 Task: Set the Shipping contact to 'match regex' while creating a New Invoice.
Action: Mouse moved to (136, 19)
Screenshot: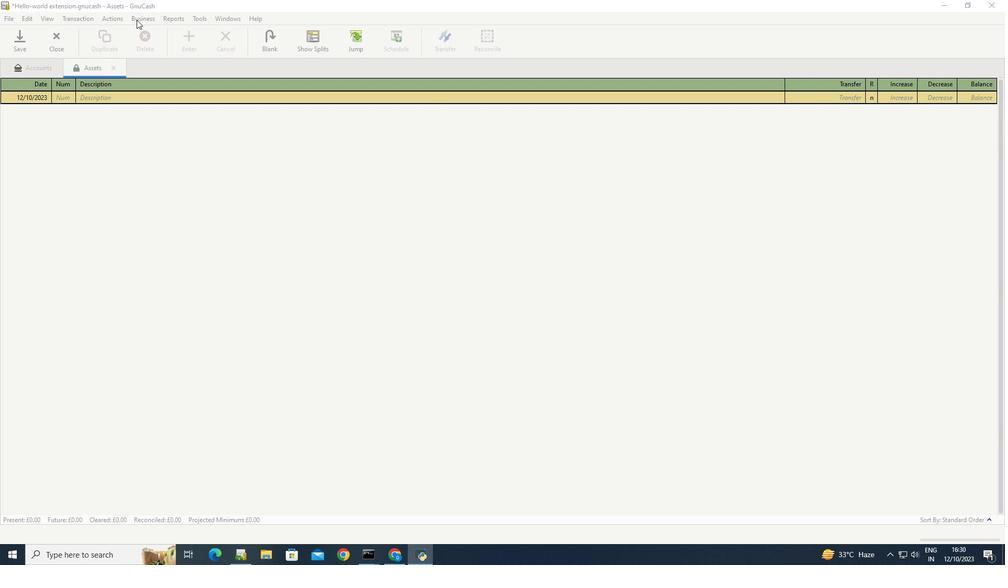 
Action: Mouse pressed left at (136, 19)
Screenshot: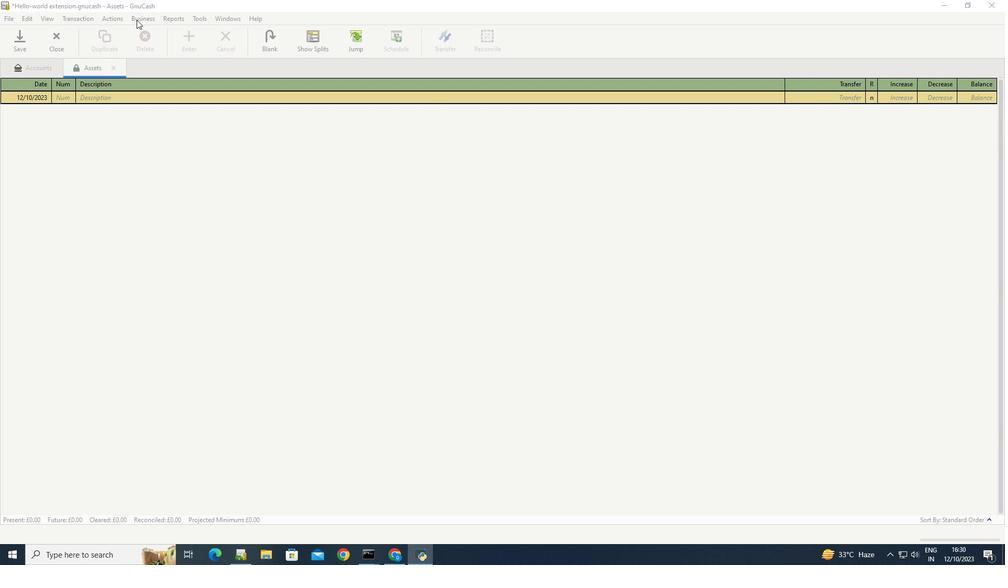 
Action: Mouse moved to (264, 70)
Screenshot: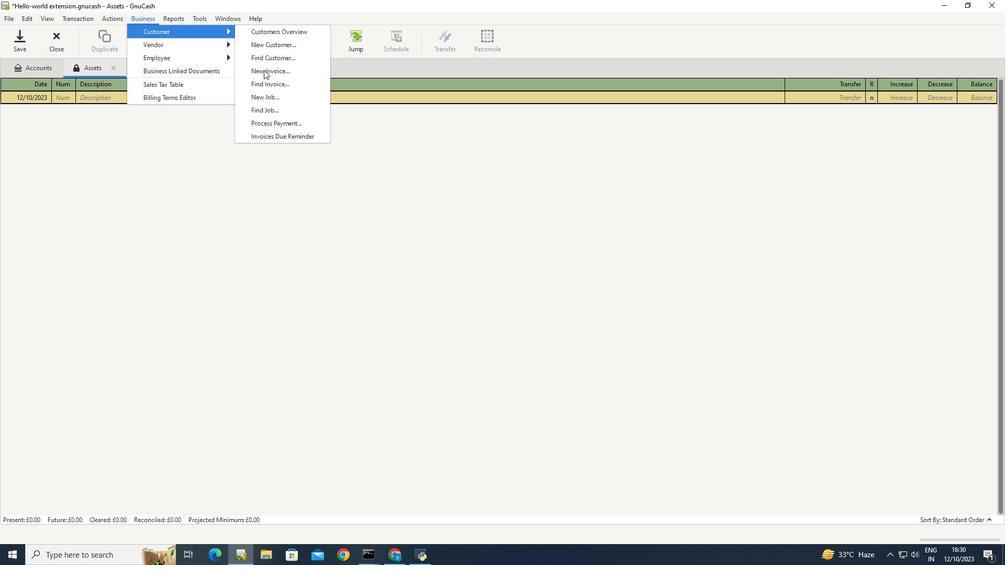 
Action: Mouse pressed left at (264, 70)
Screenshot: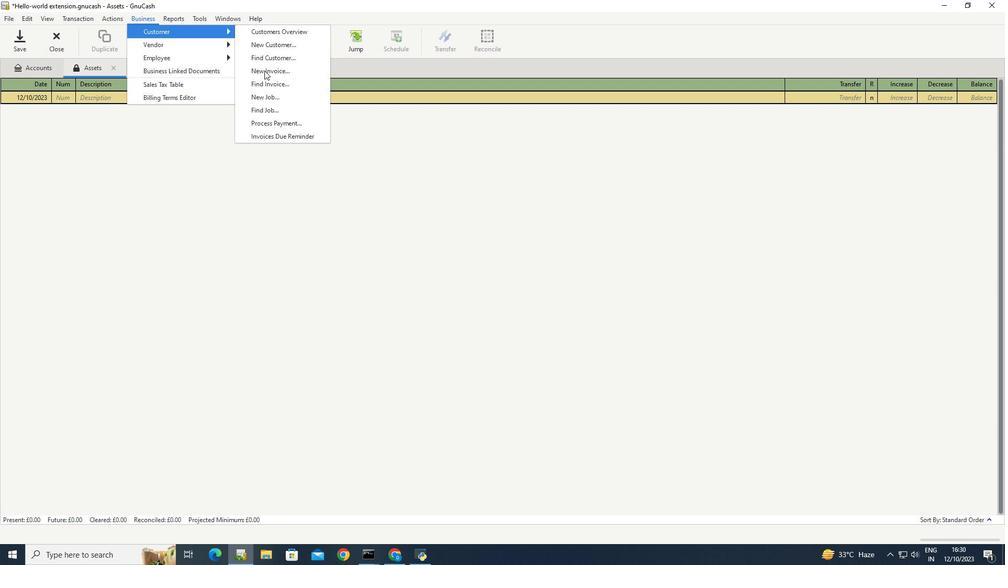 
Action: Mouse moved to (559, 280)
Screenshot: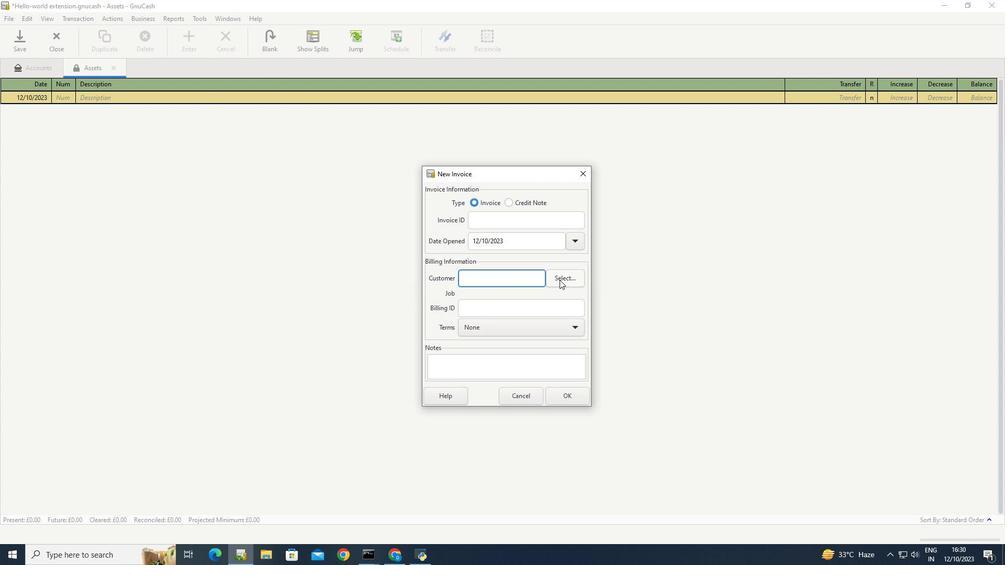 
Action: Mouse pressed left at (559, 280)
Screenshot: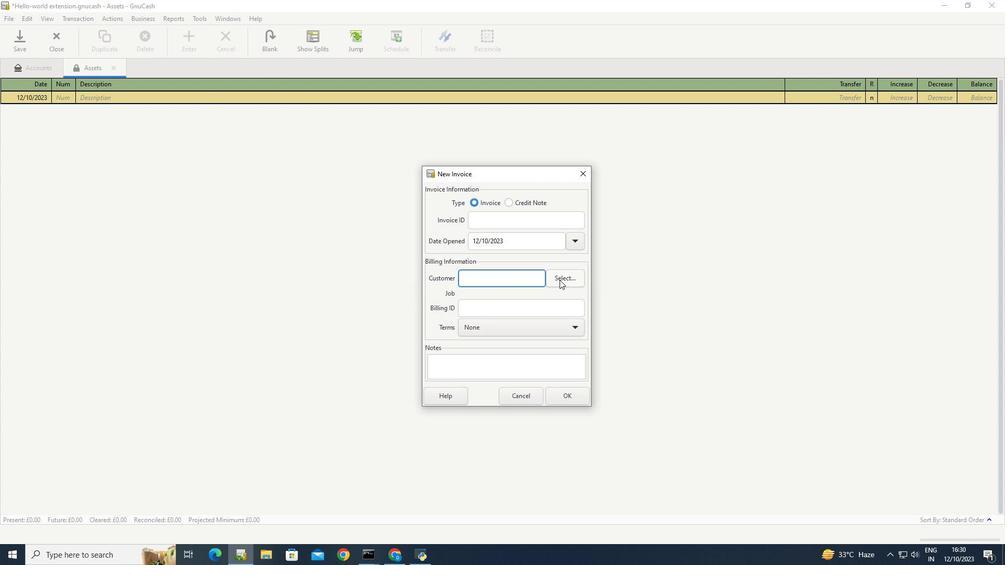 
Action: Mouse moved to (381, 246)
Screenshot: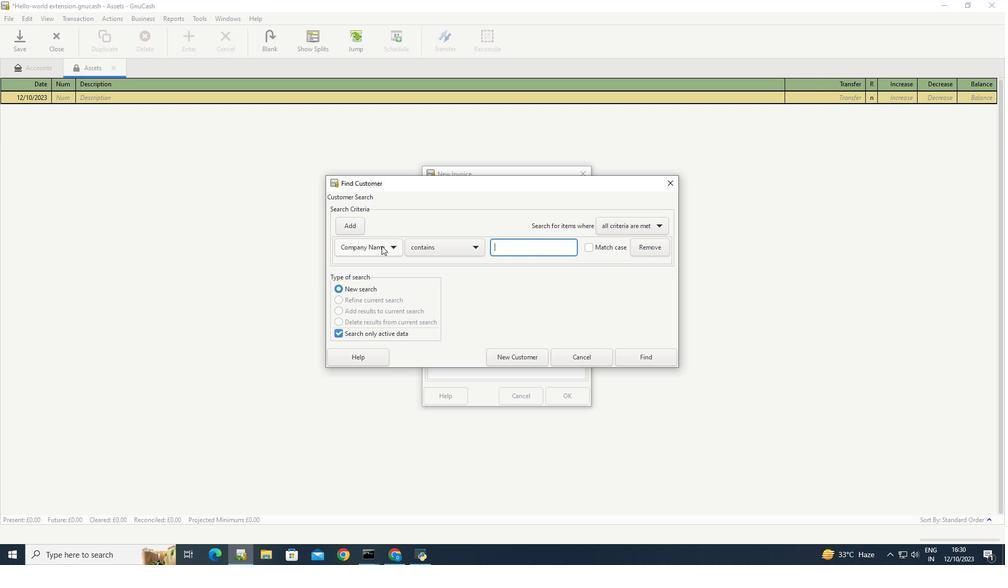 
Action: Mouse pressed left at (381, 246)
Screenshot: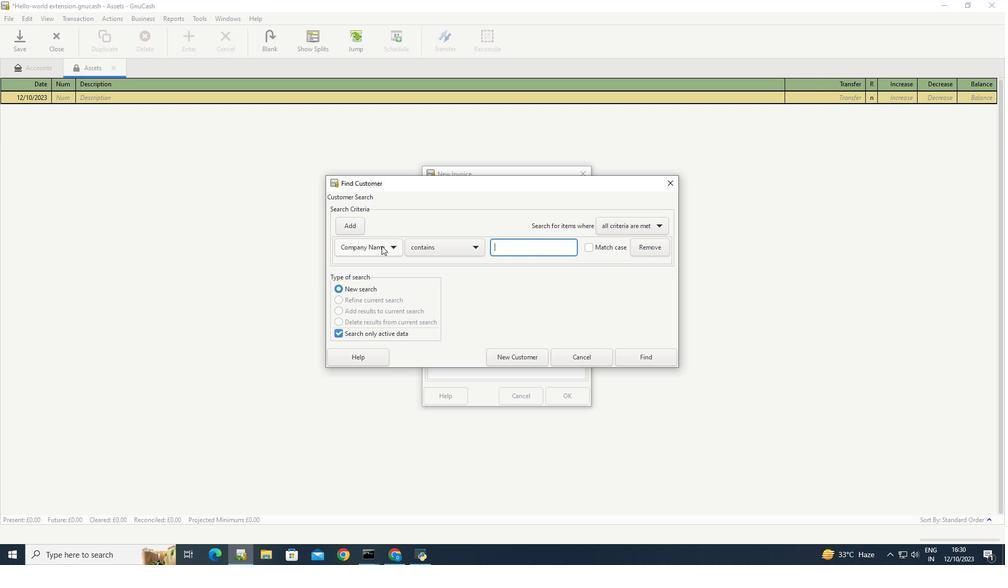 
Action: Mouse moved to (370, 291)
Screenshot: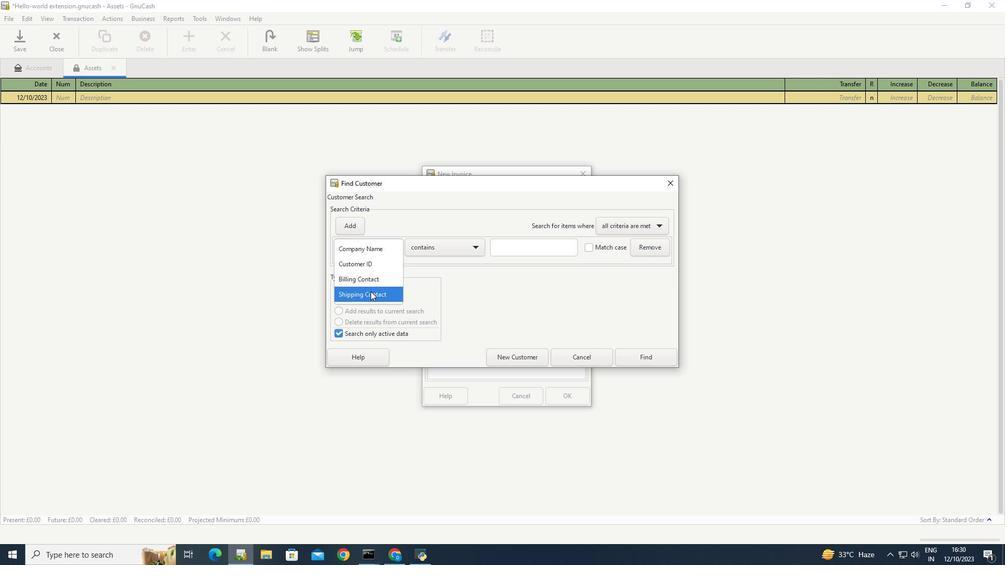 
Action: Mouse pressed left at (370, 291)
Screenshot: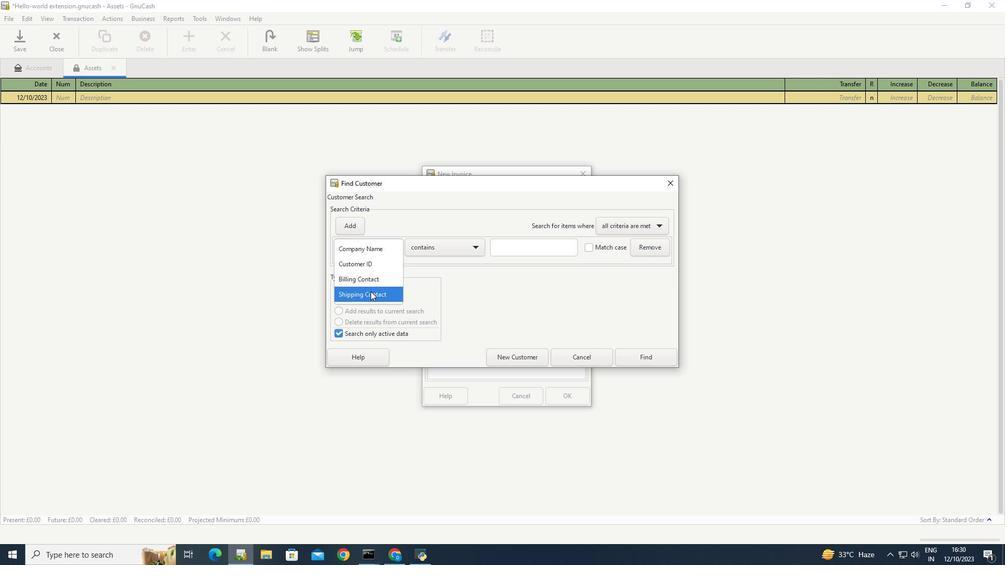 
Action: Mouse moved to (474, 243)
Screenshot: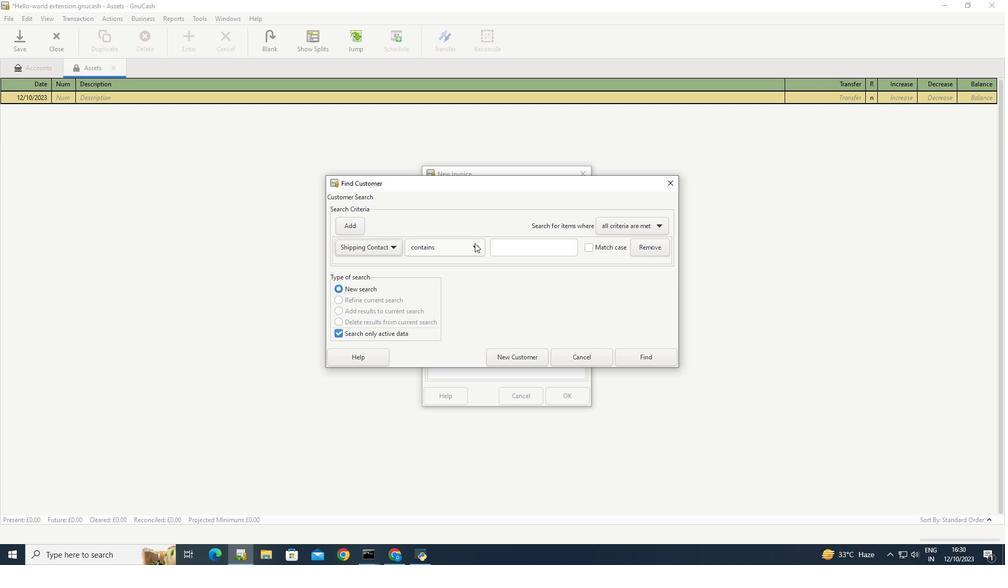 
Action: Mouse pressed left at (474, 243)
Screenshot: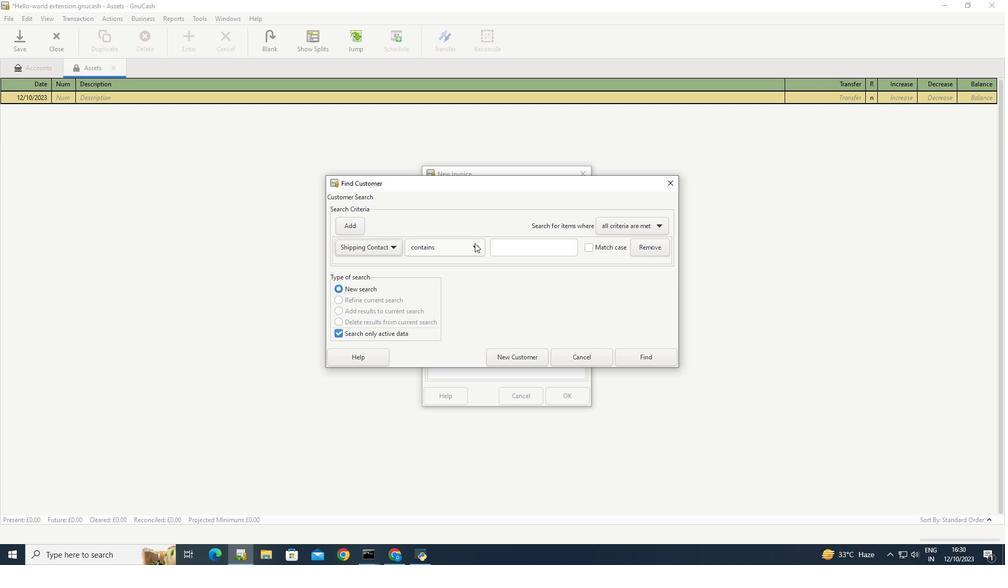 
Action: Mouse moved to (448, 278)
Screenshot: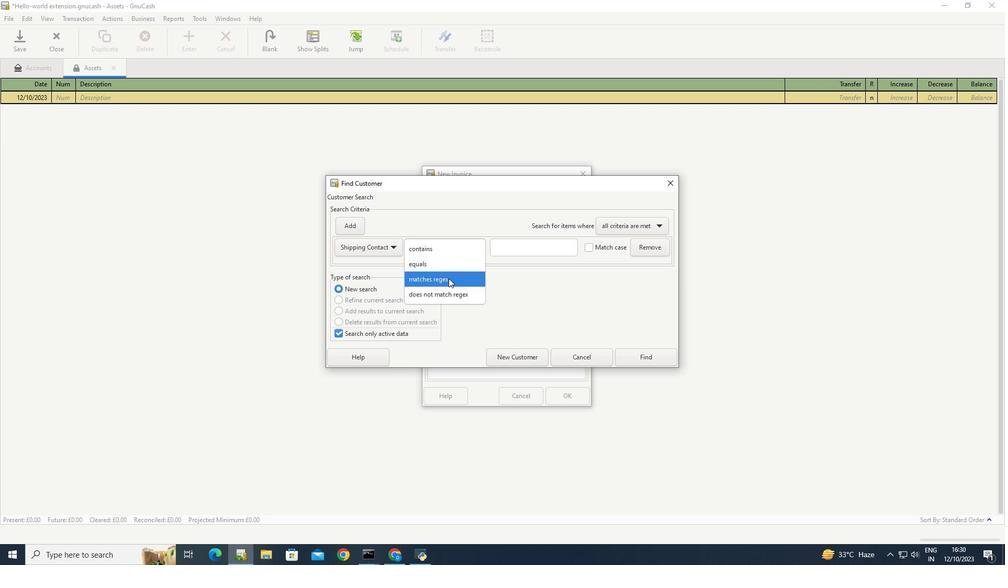 
Action: Mouse pressed left at (448, 278)
Screenshot: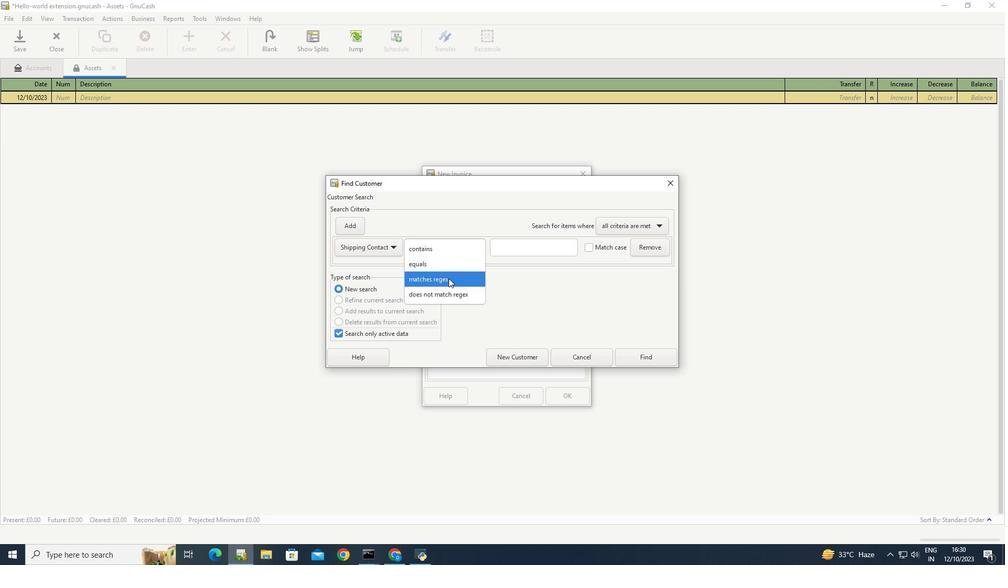 
Action: Mouse moved to (476, 296)
Screenshot: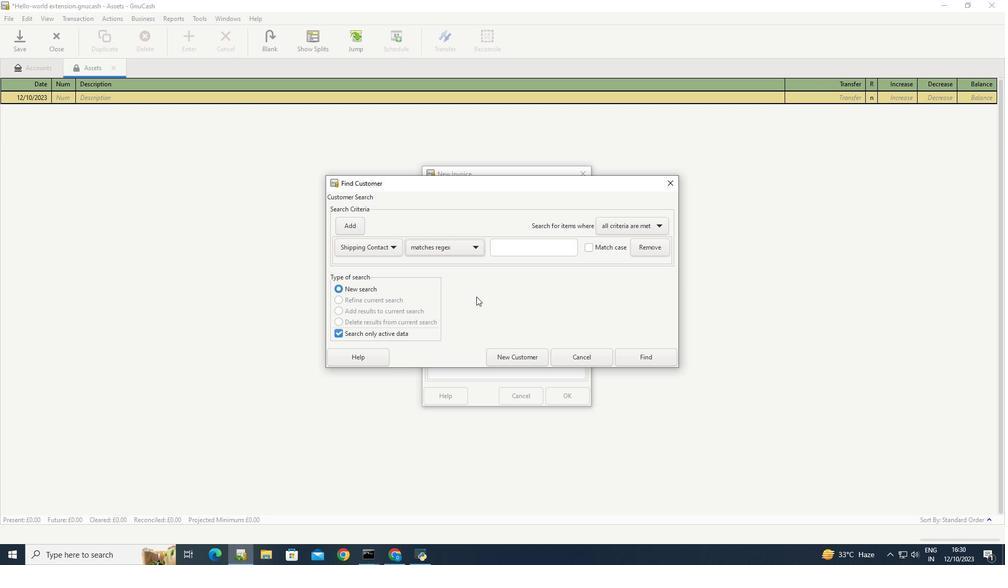 
Action: Mouse pressed left at (476, 296)
Screenshot: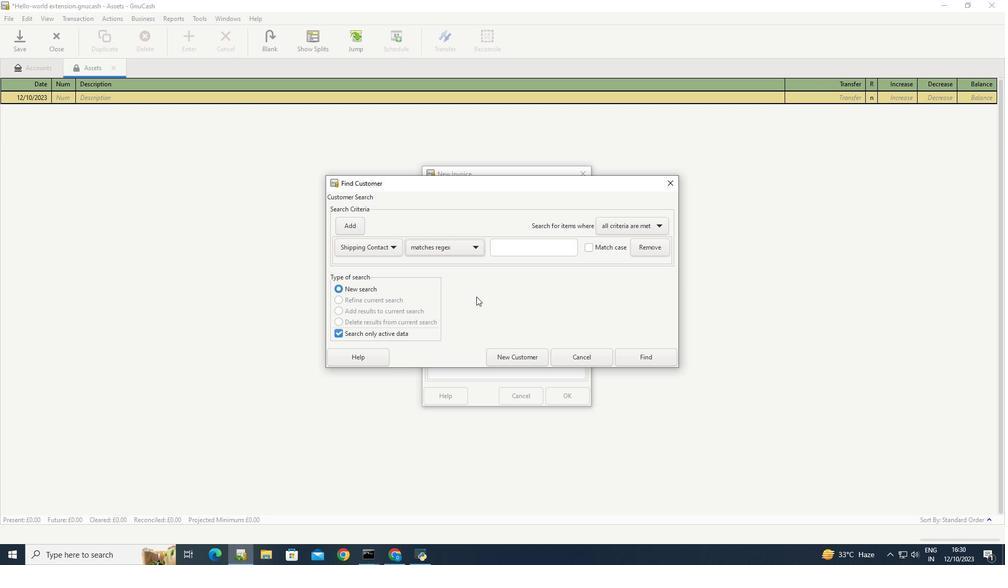 
